 Task: Search for contacts with the last name 'Smith' located in the United Kingdom using advanced search options in Outlook.
Action: Mouse moved to (18, 73)
Screenshot: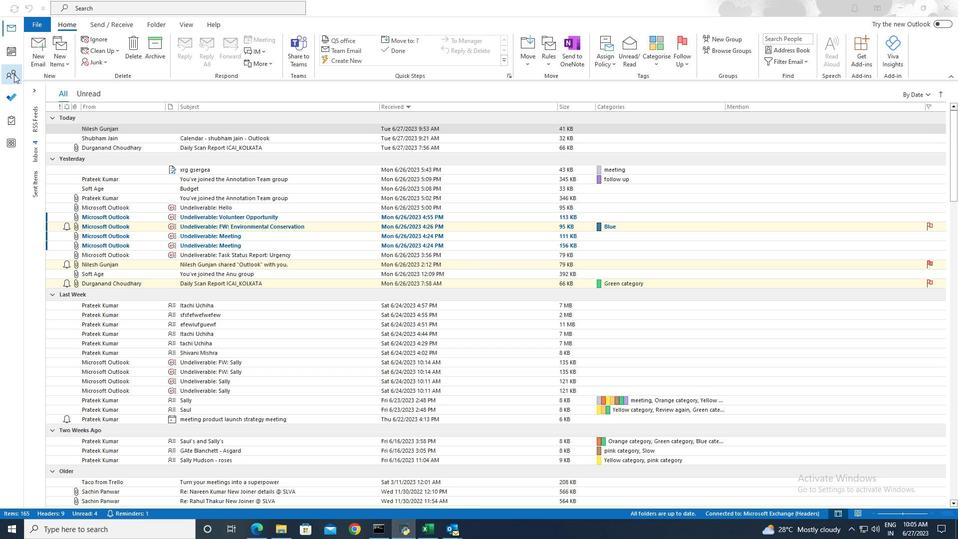 
Action: Mouse pressed left at (18, 73)
Screenshot: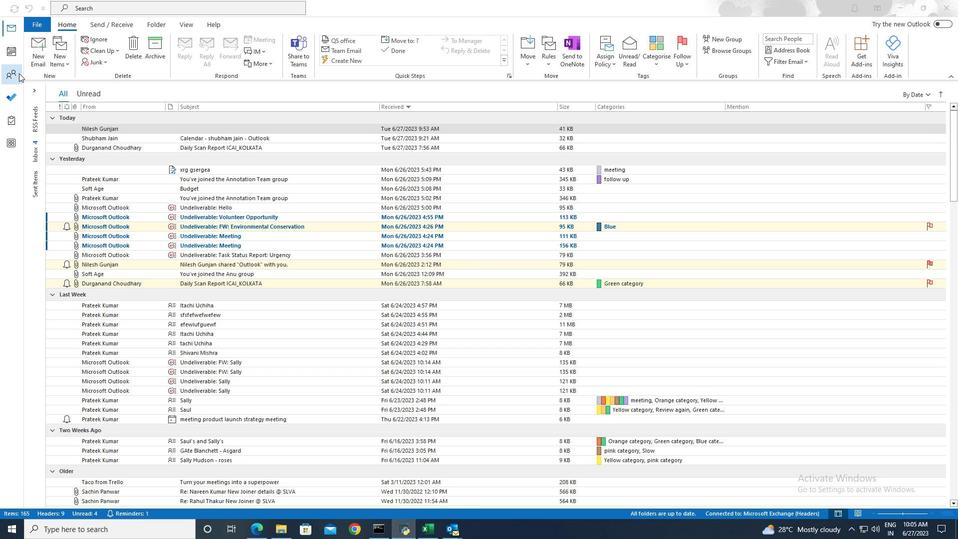 
Action: Mouse moved to (185, 7)
Screenshot: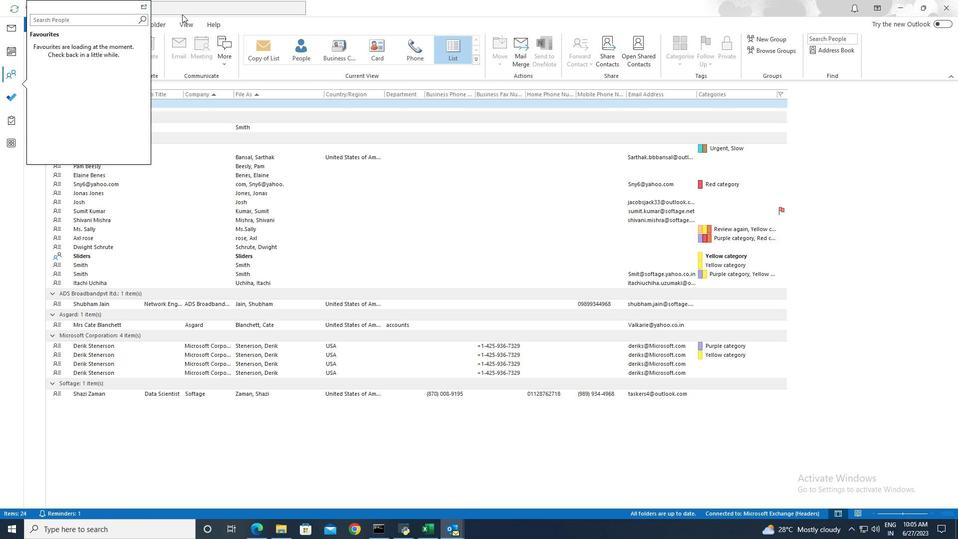 
Action: Mouse pressed left at (185, 7)
Screenshot: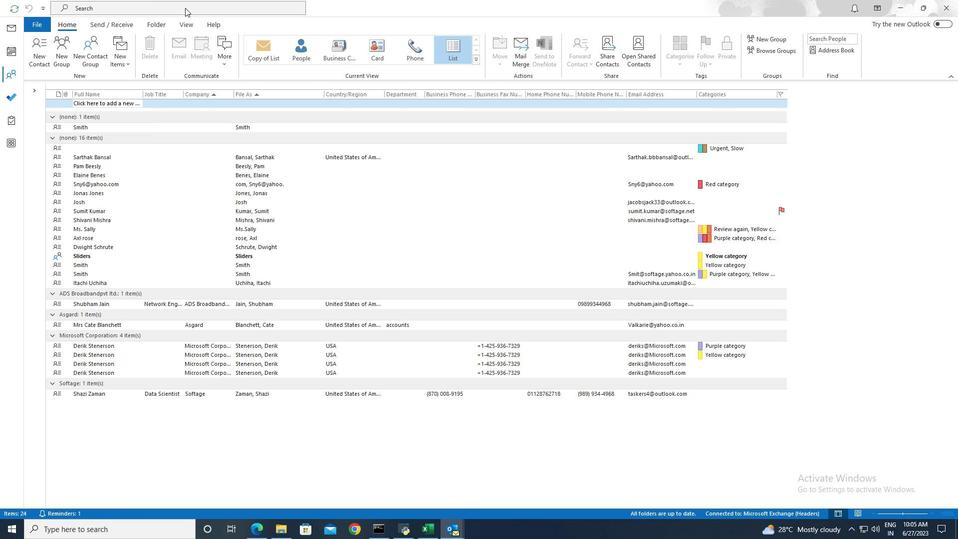 
Action: Mouse moved to (343, 8)
Screenshot: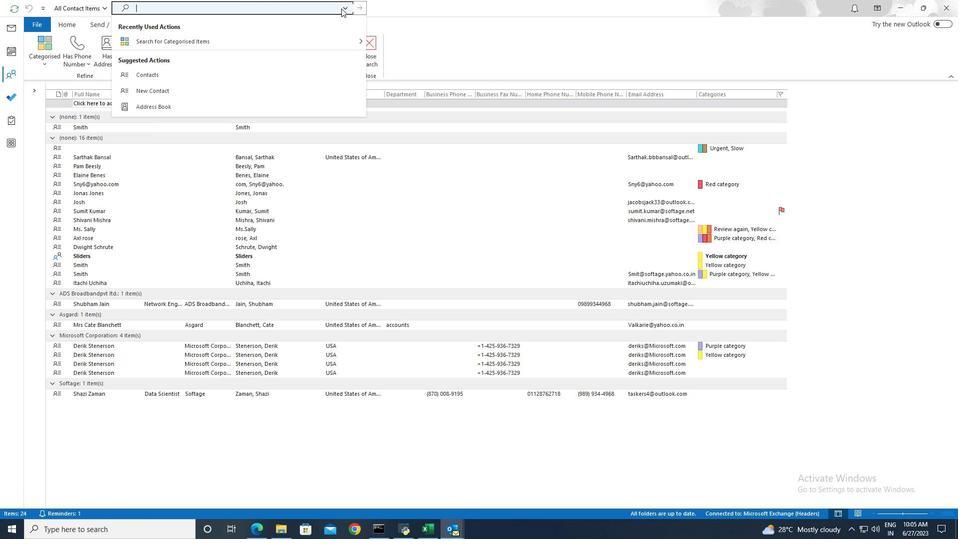 
Action: Mouse pressed left at (343, 8)
Screenshot: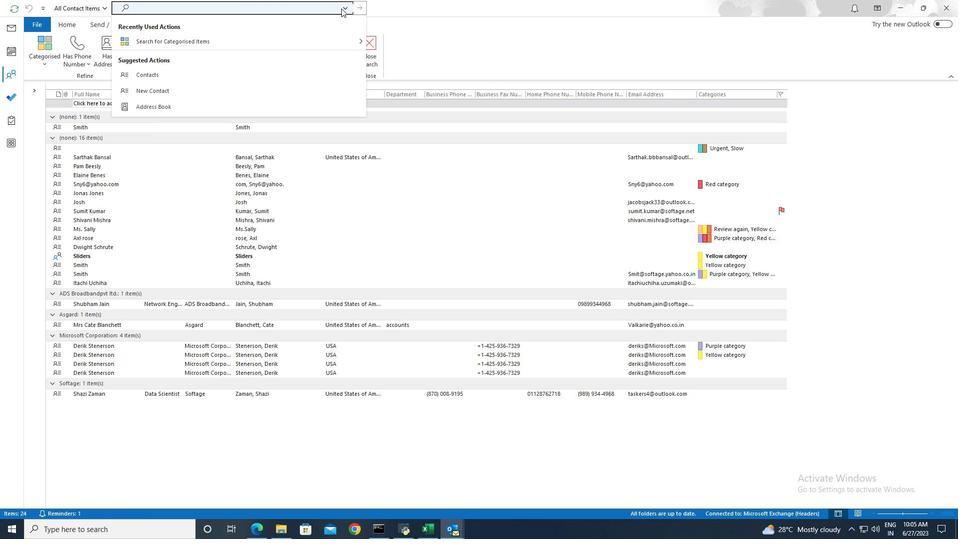 
Action: Mouse moved to (271, 37)
Screenshot: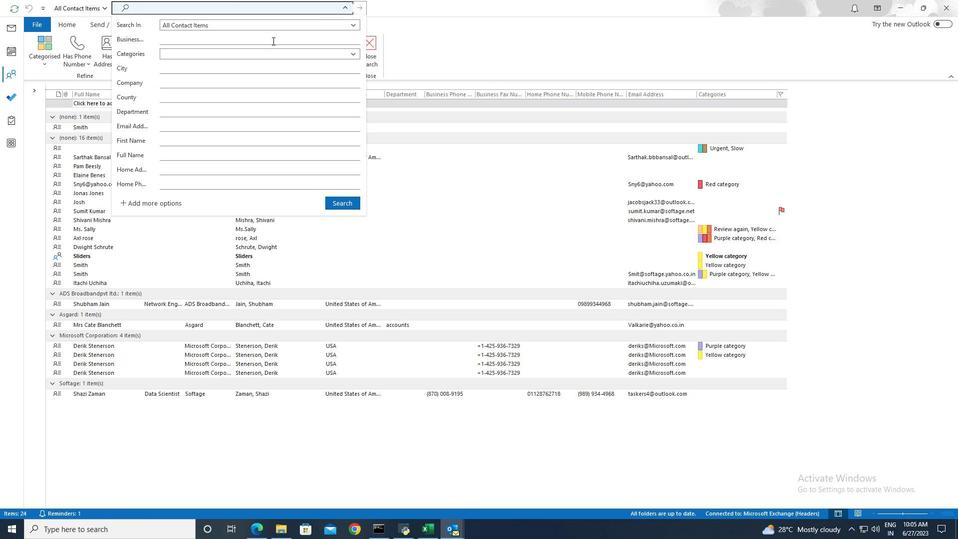 
Action: Mouse pressed left at (271, 37)
Screenshot: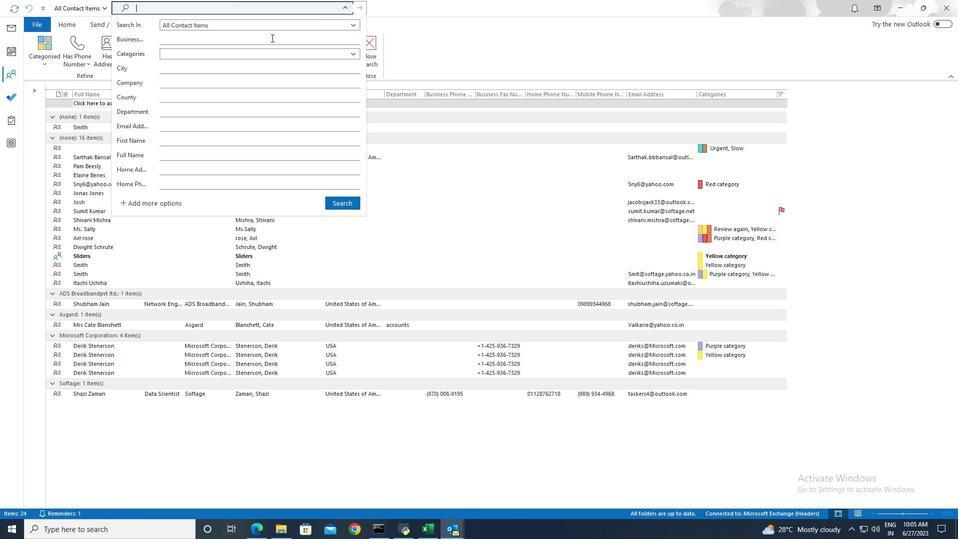 
Action: Key pressed <Key.shift>United<Key.space><Key.shift><Key.shift>Kingdom
Screenshot: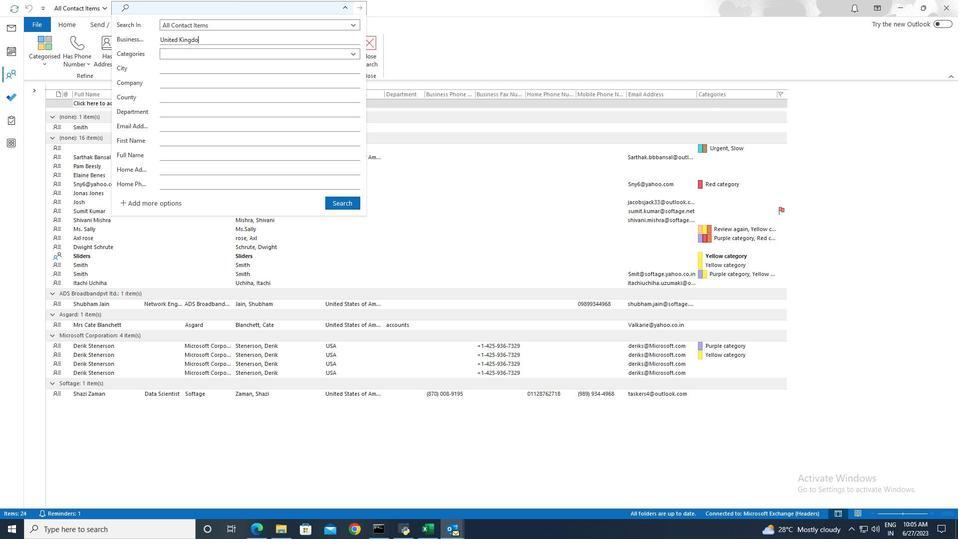 
Action: Mouse moved to (343, 202)
Screenshot: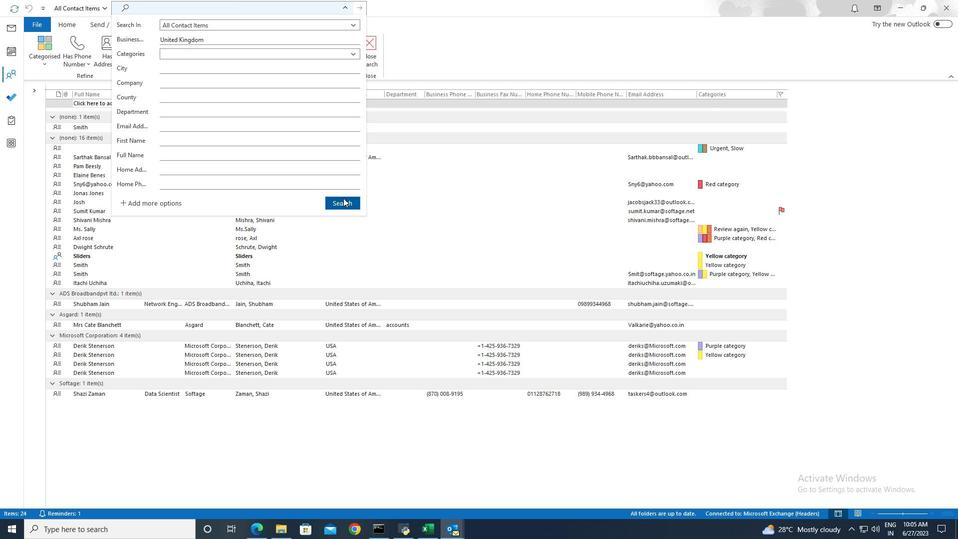 
Action: Mouse pressed left at (343, 202)
Screenshot: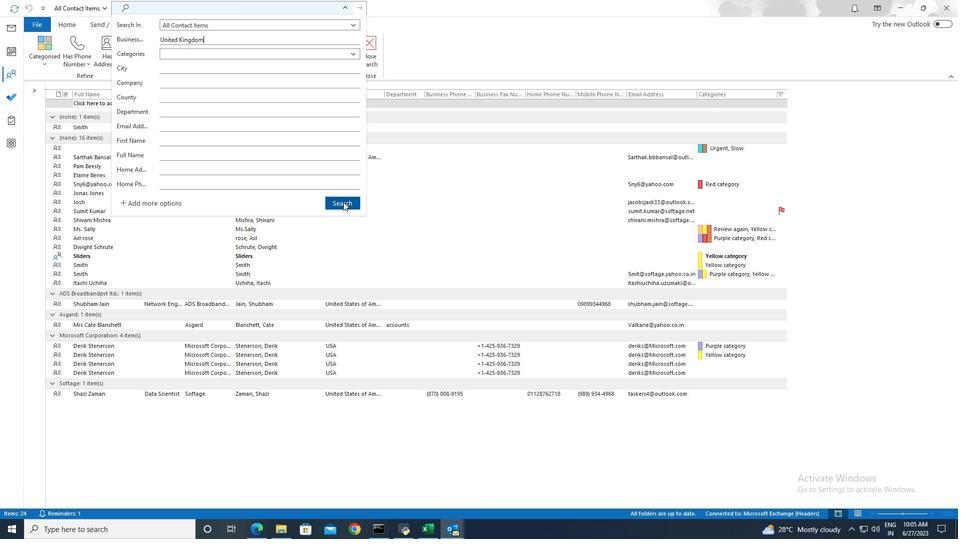 
